 Task: Add Fage Lowfat Greek Style Yogurt to the cart.
Action: Mouse pressed left at (28, 115)
Screenshot: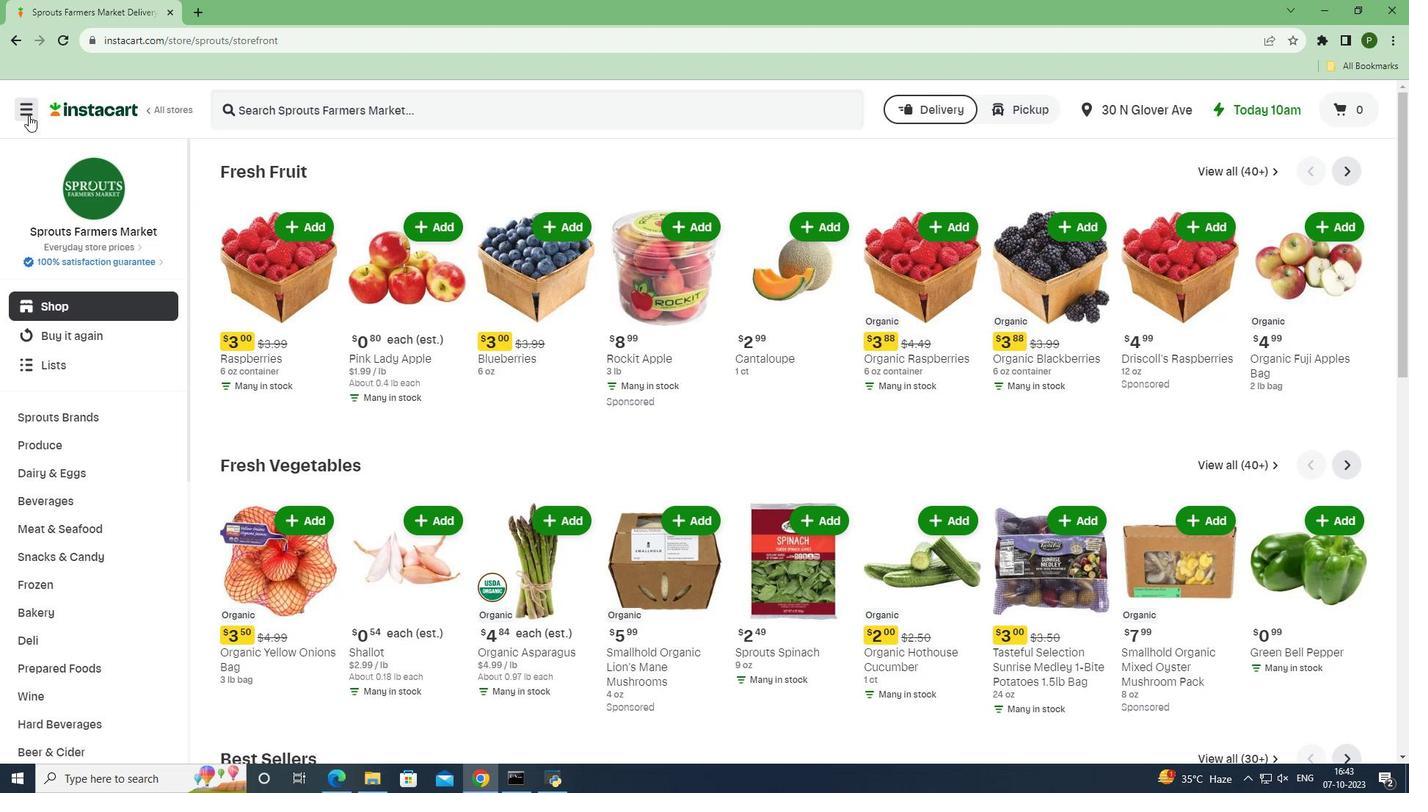 
Action: Mouse moved to (35, 374)
Screenshot: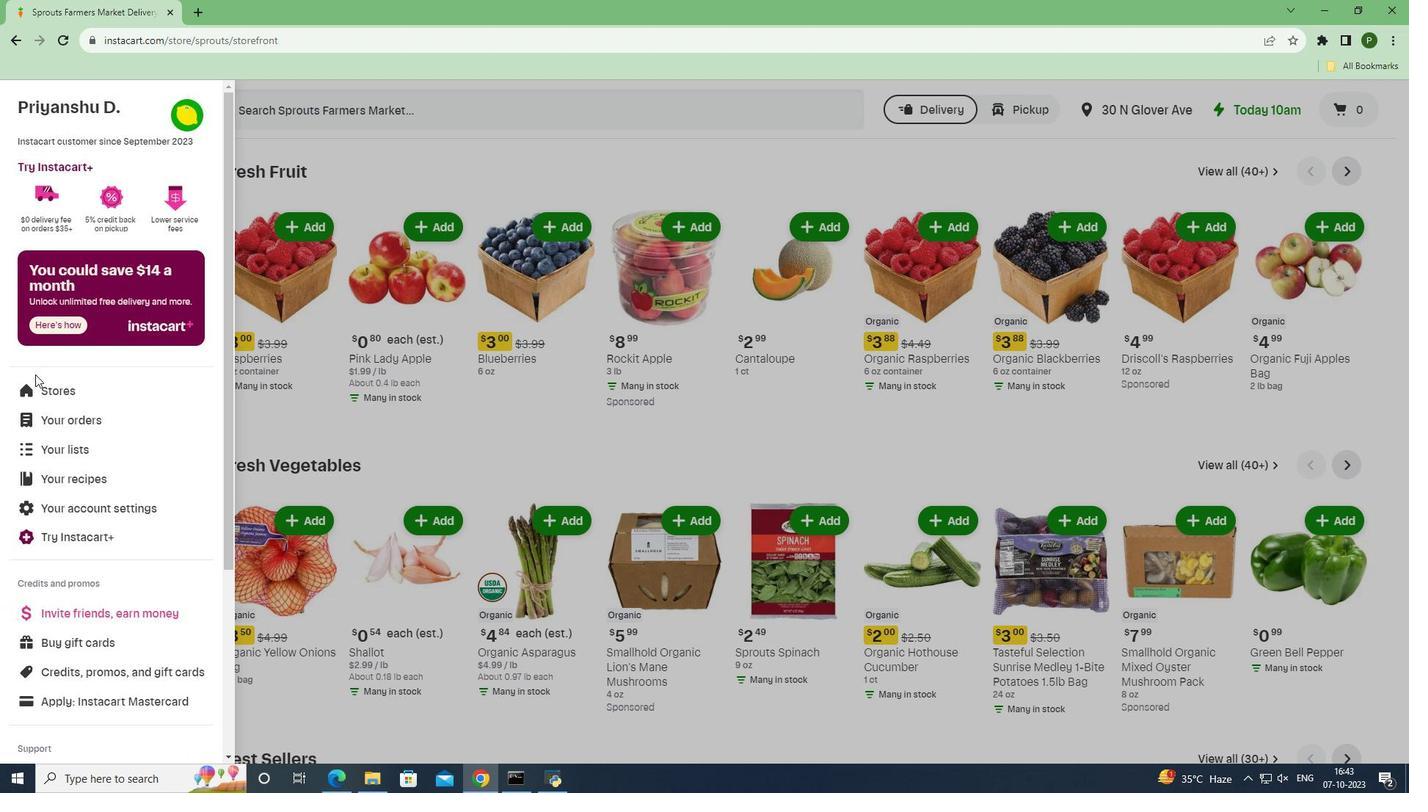 
Action: Mouse pressed left at (35, 374)
Screenshot: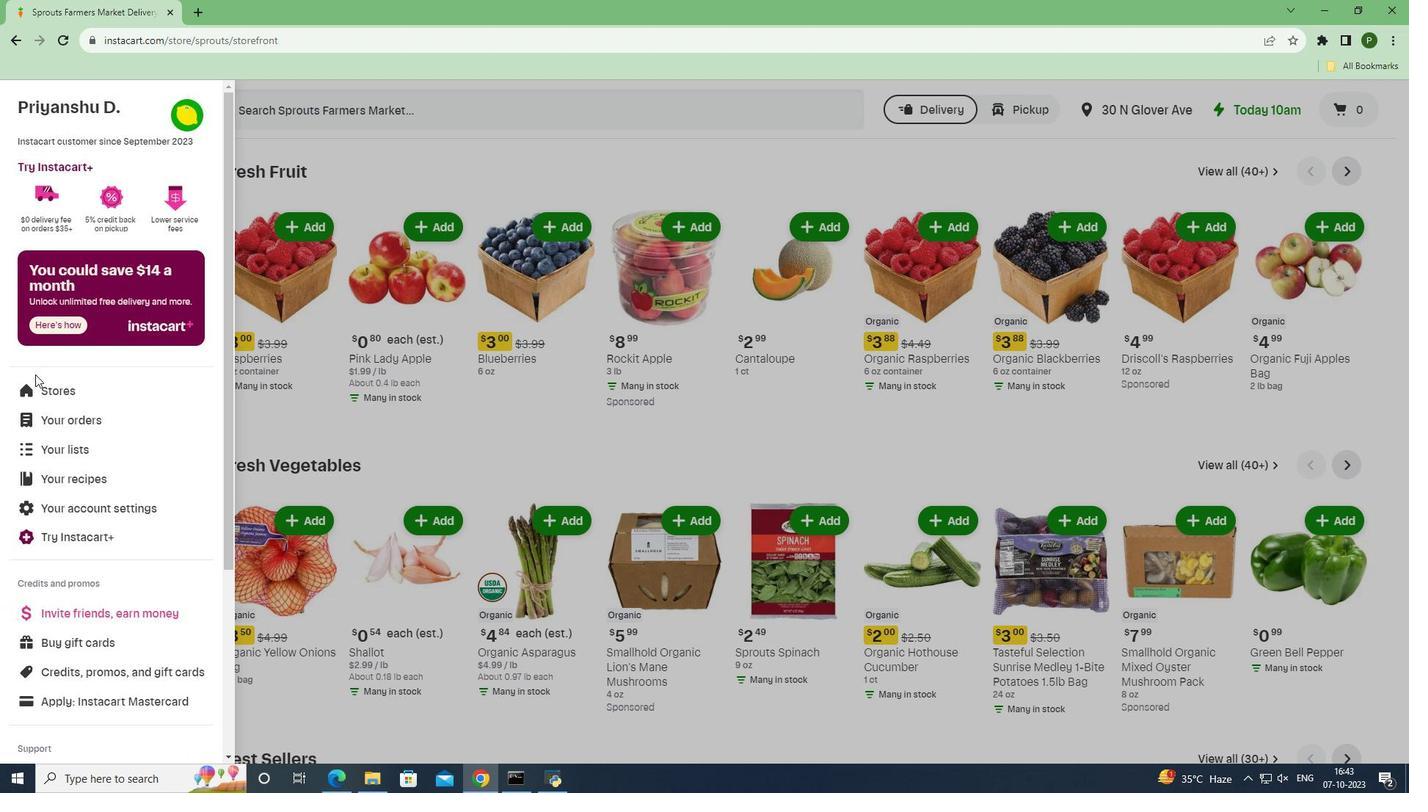 
Action: Mouse moved to (35, 386)
Screenshot: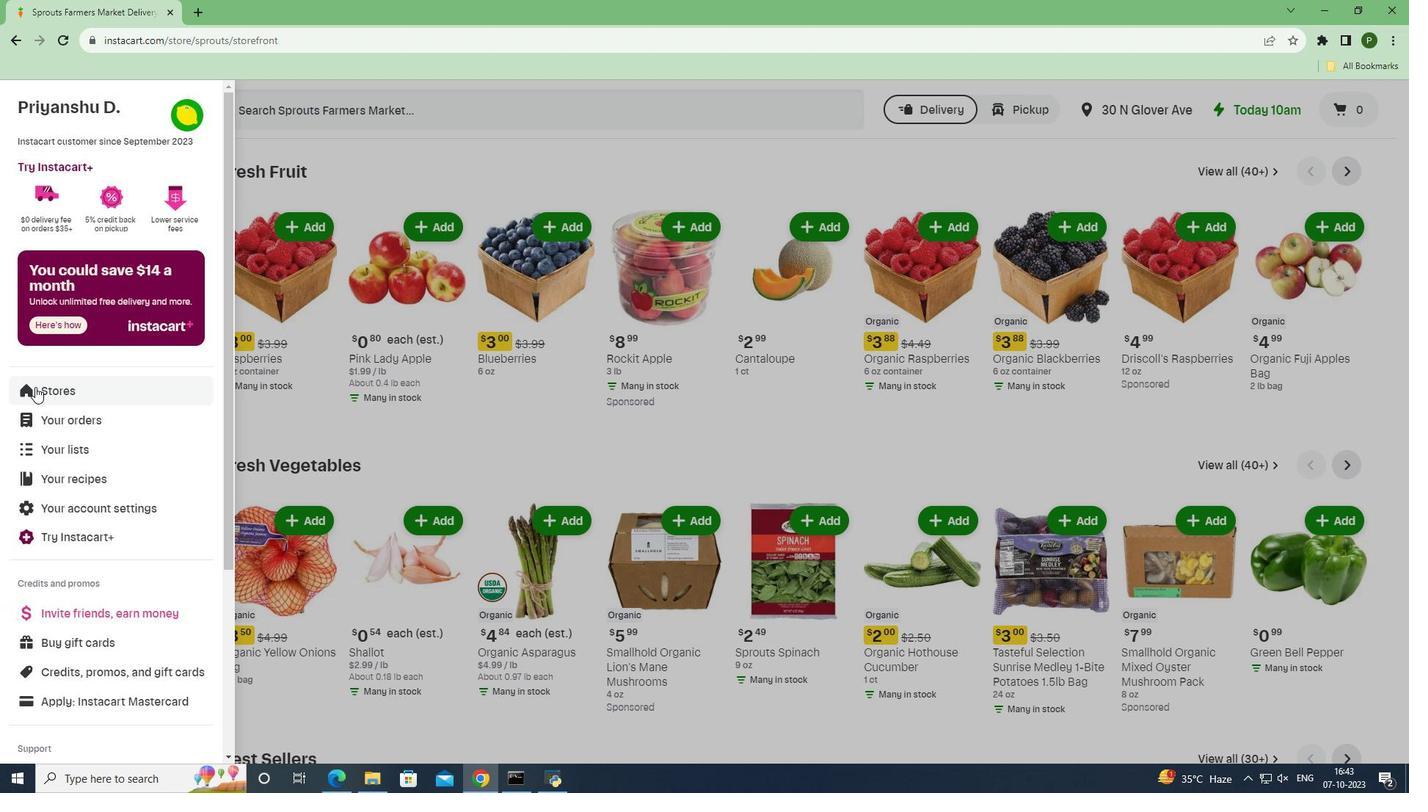 
Action: Mouse pressed left at (35, 386)
Screenshot: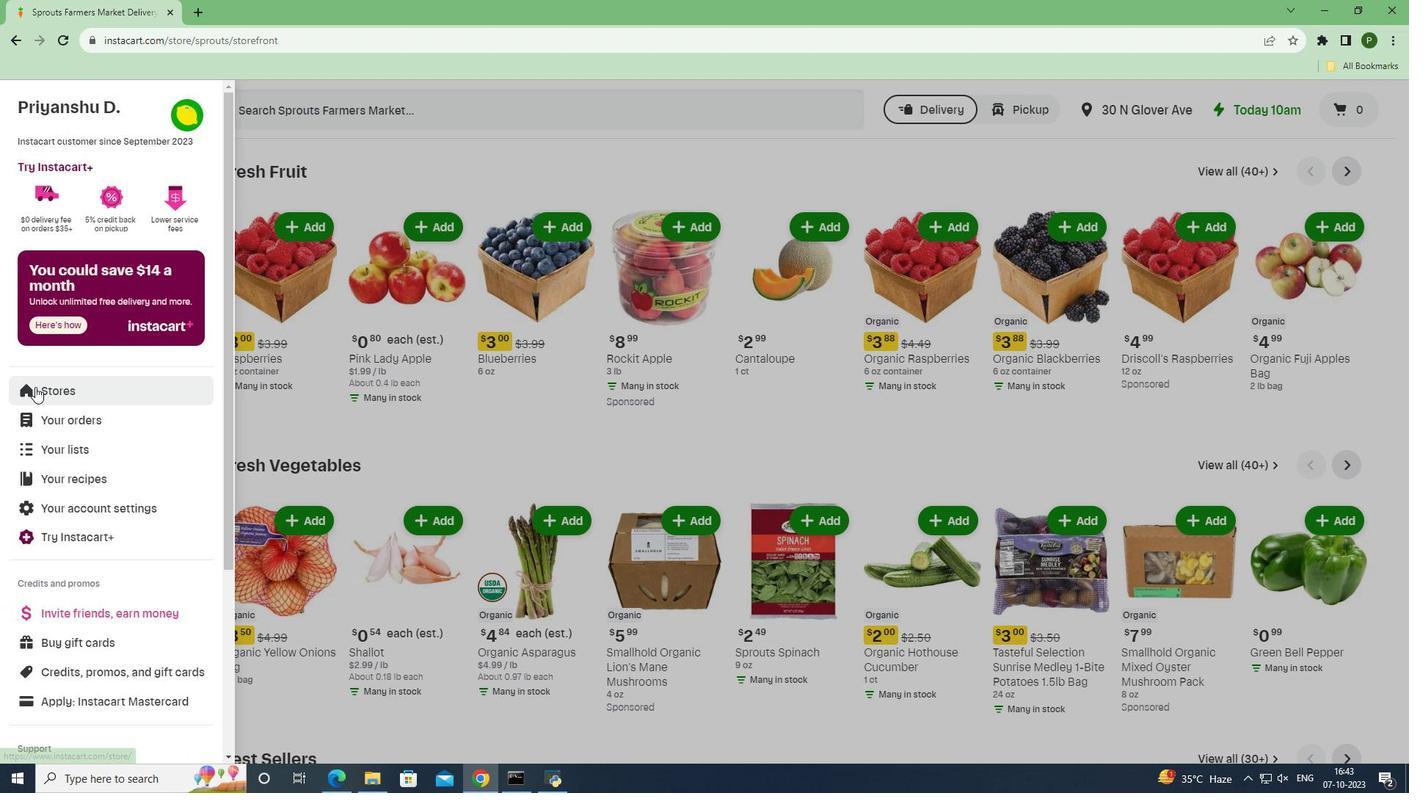 
Action: Mouse moved to (331, 171)
Screenshot: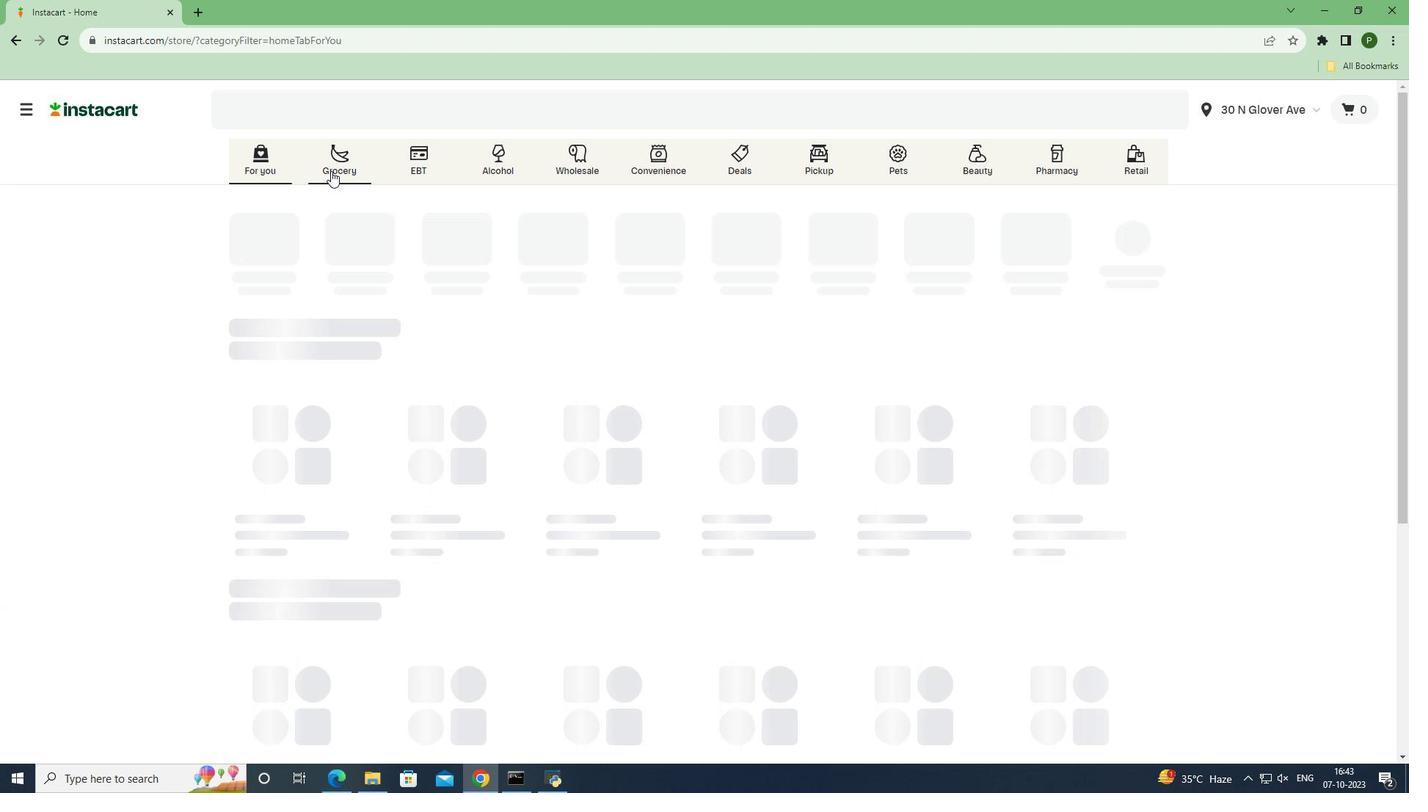 
Action: Mouse pressed left at (331, 171)
Screenshot: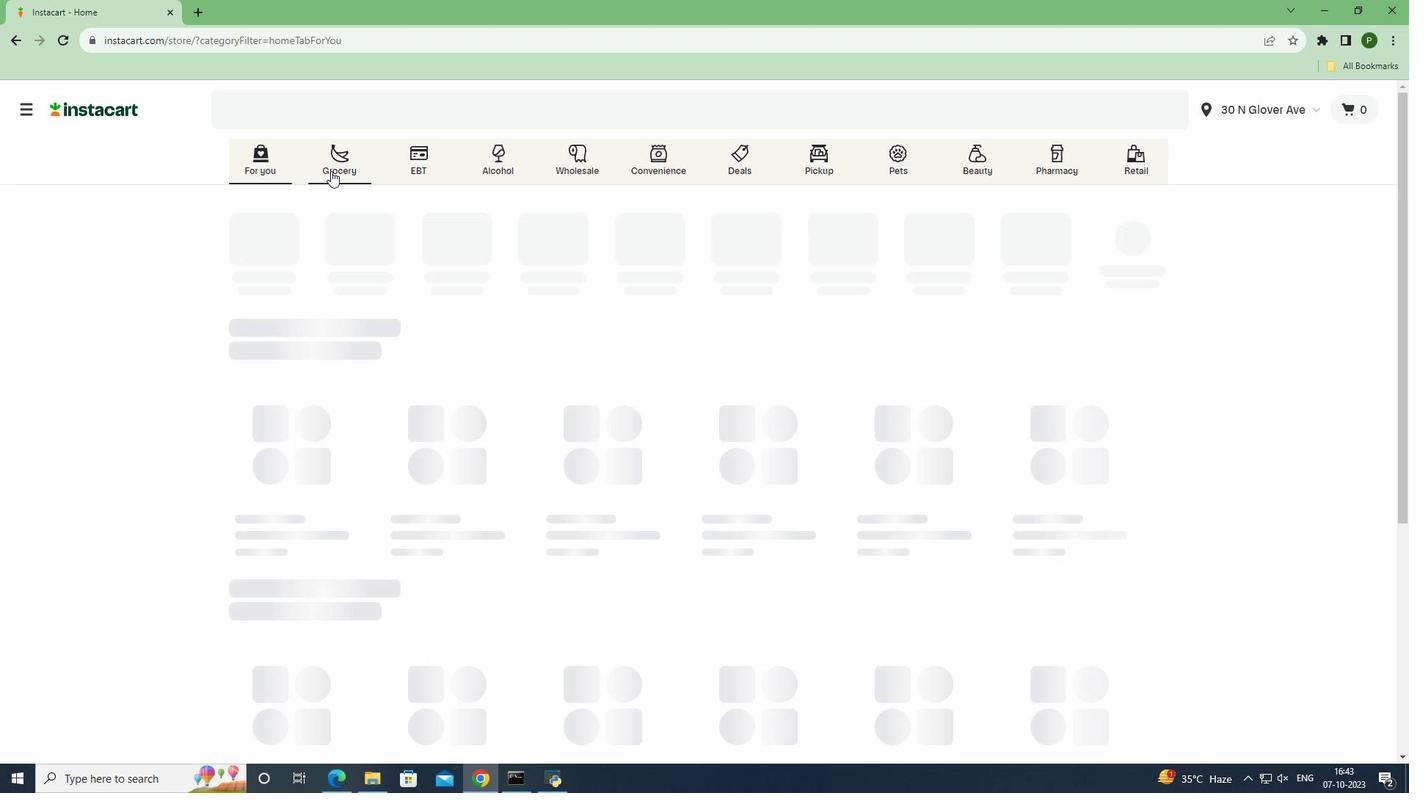 
Action: Mouse moved to (614, 348)
Screenshot: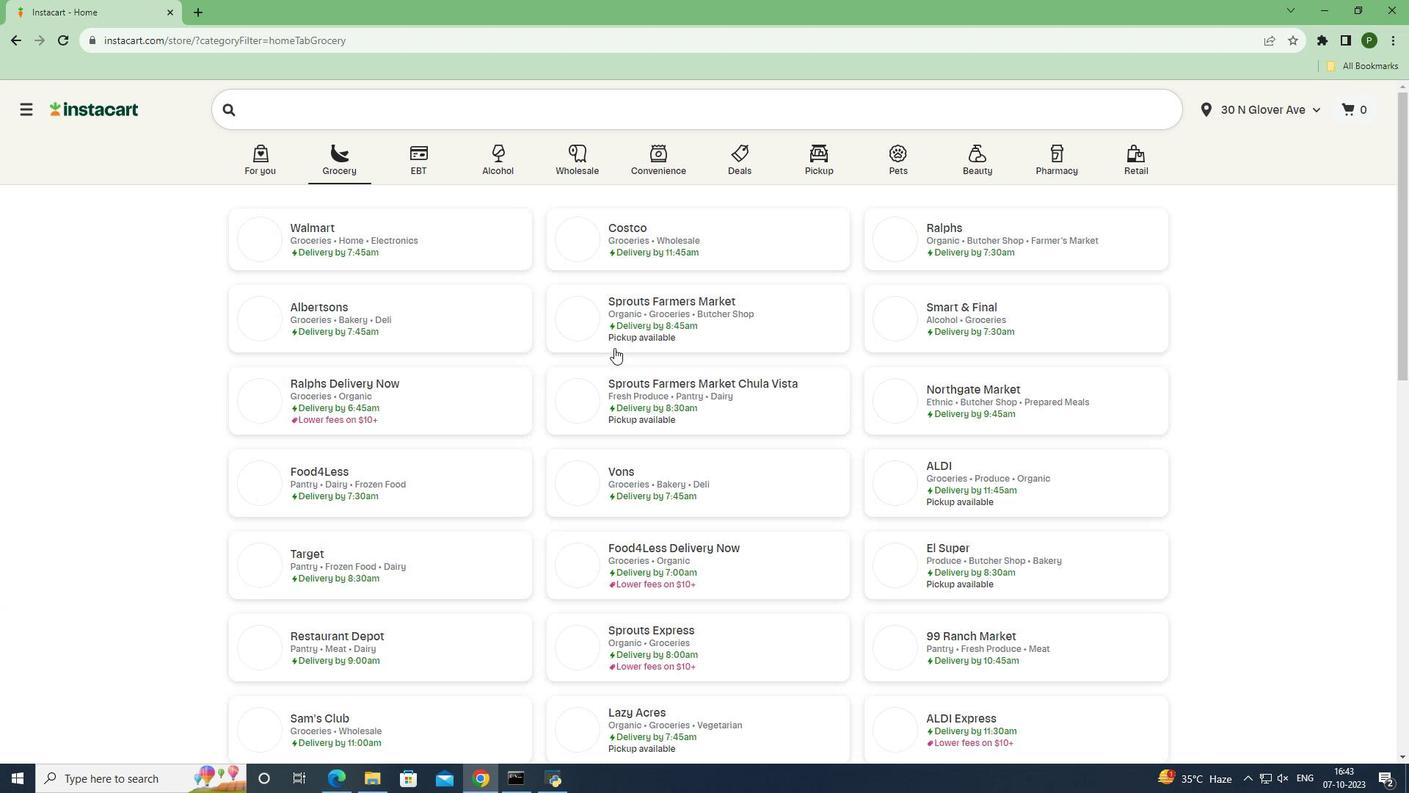 
Action: Mouse pressed left at (614, 348)
Screenshot: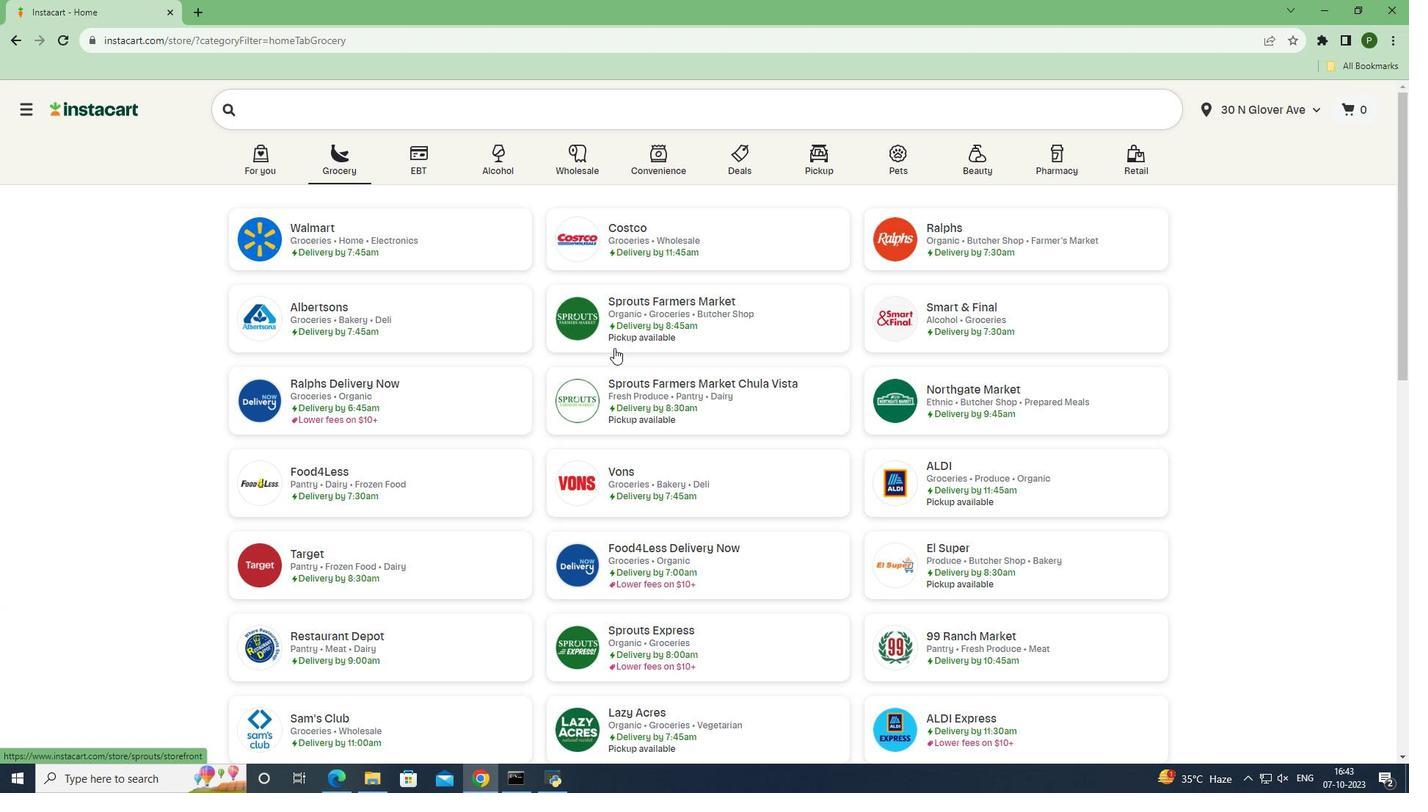 
Action: Mouse moved to (615, 348)
Screenshot: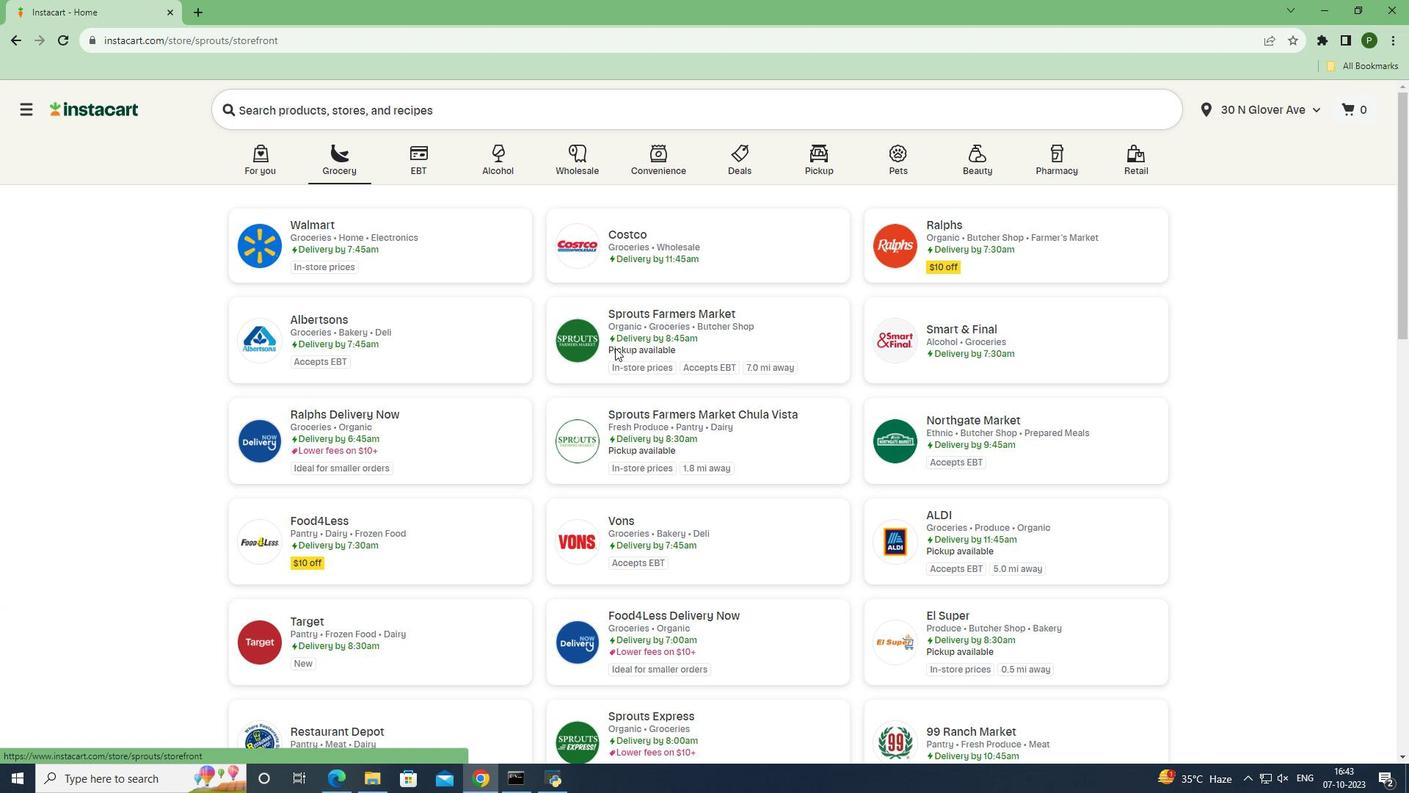 
Action: Mouse pressed left at (615, 348)
Screenshot: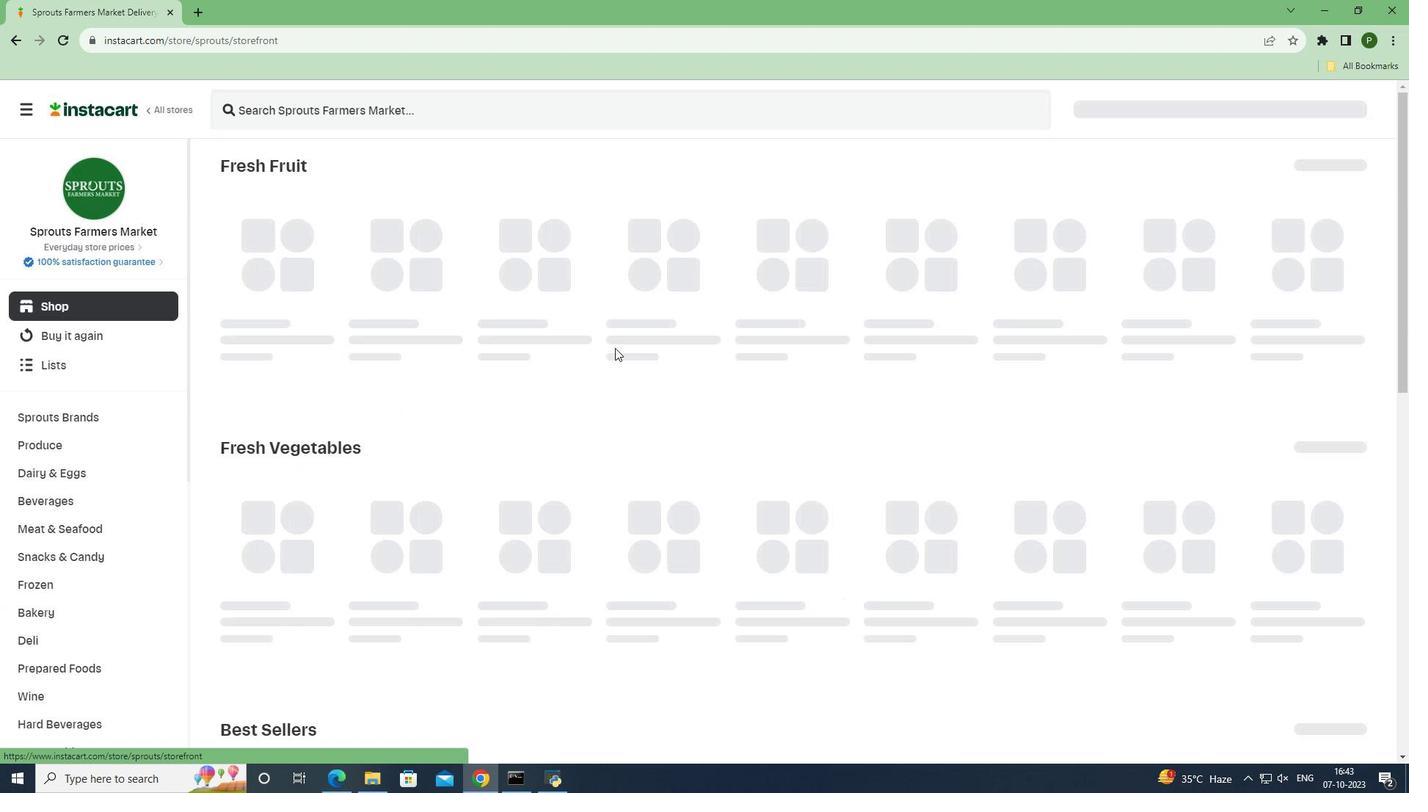 
Action: Mouse moved to (79, 471)
Screenshot: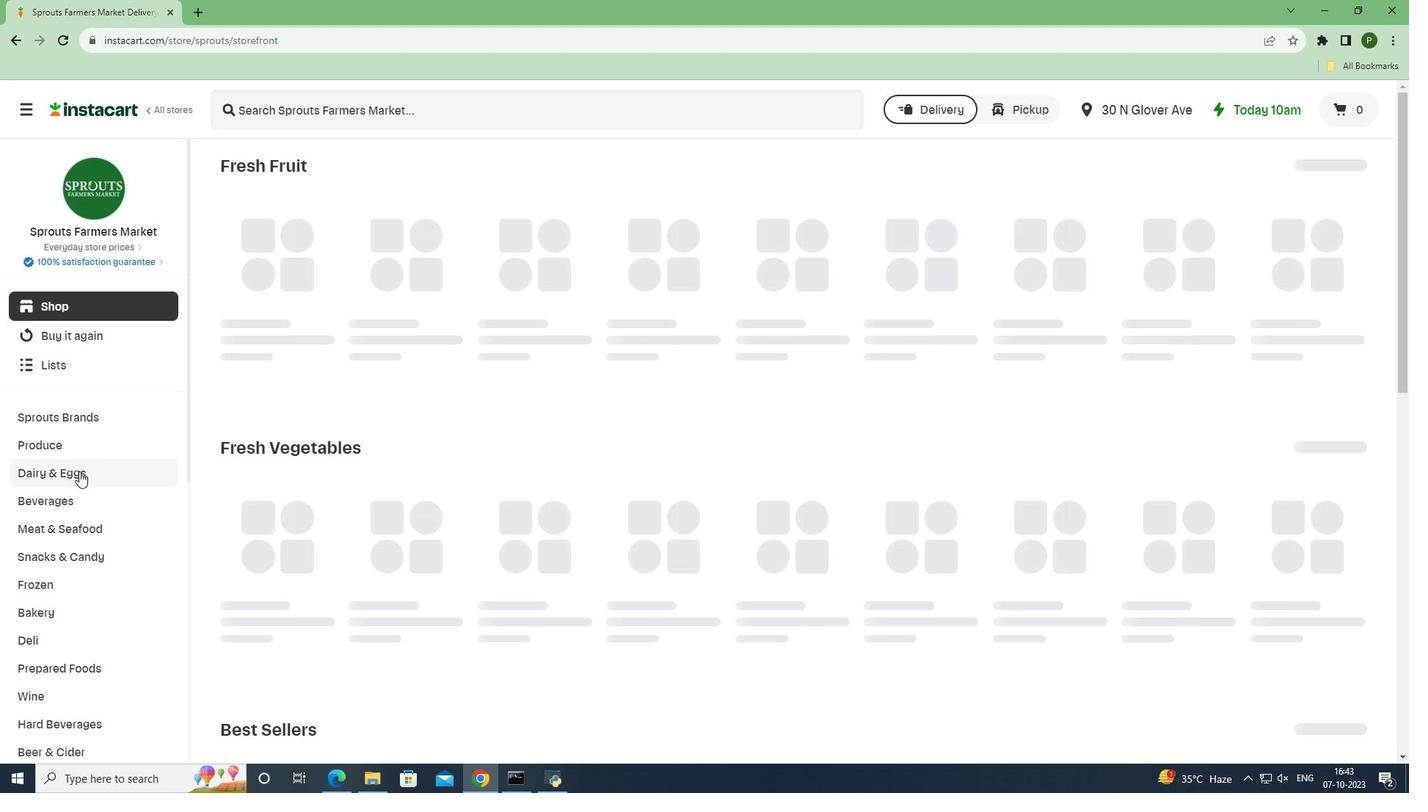 
Action: Mouse pressed left at (79, 471)
Screenshot: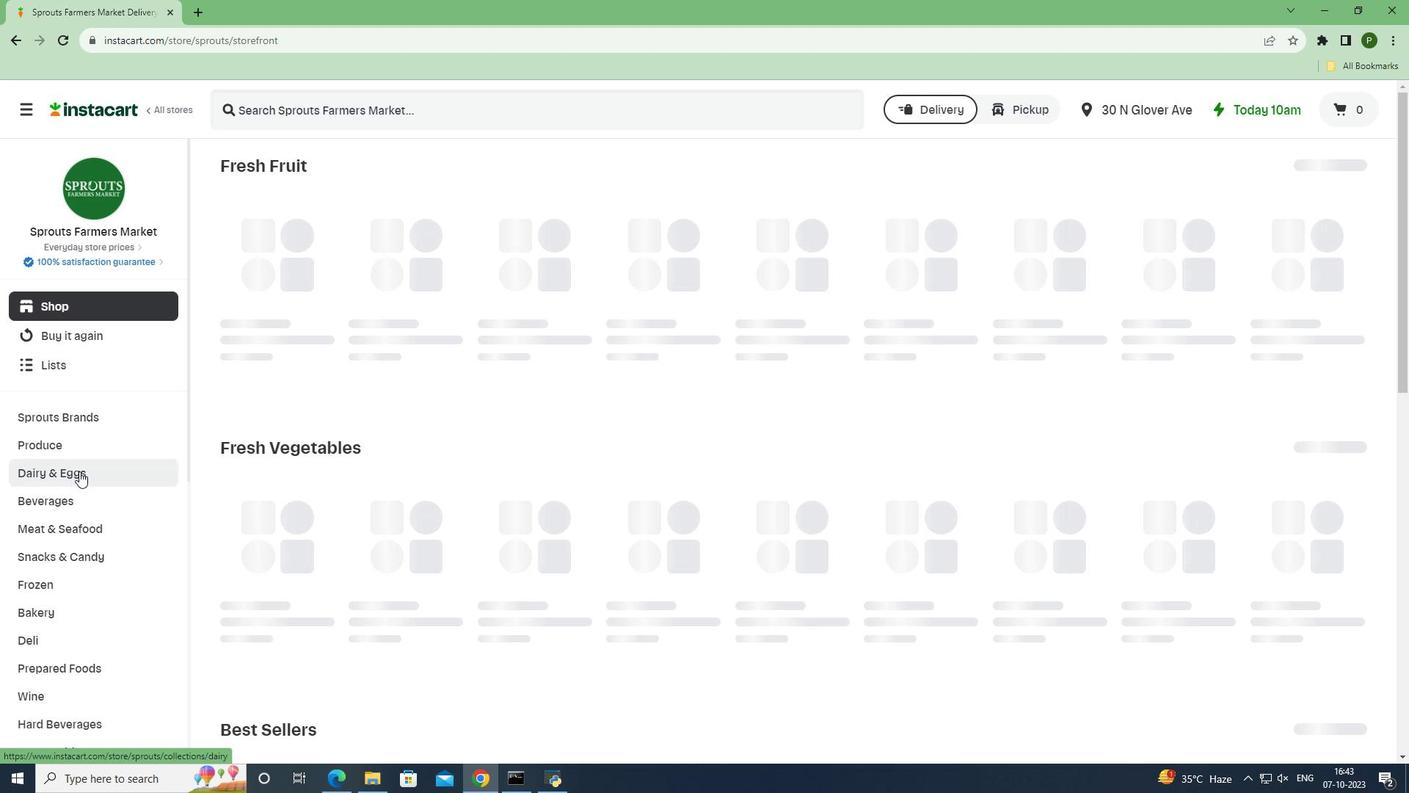 
Action: Mouse pressed left at (79, 471)
Screenshot: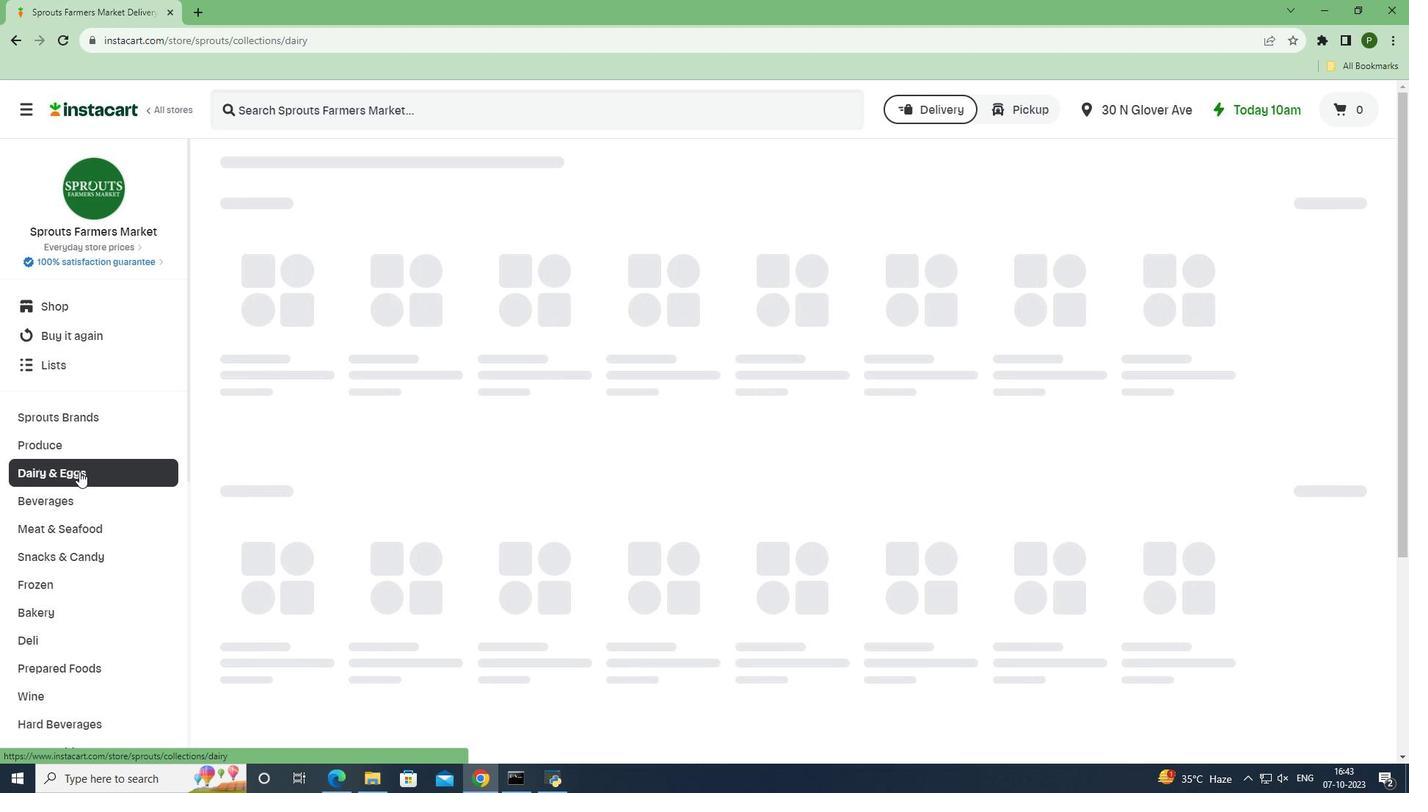 
Action: Mouse moved to (75, 588)
Screenshot: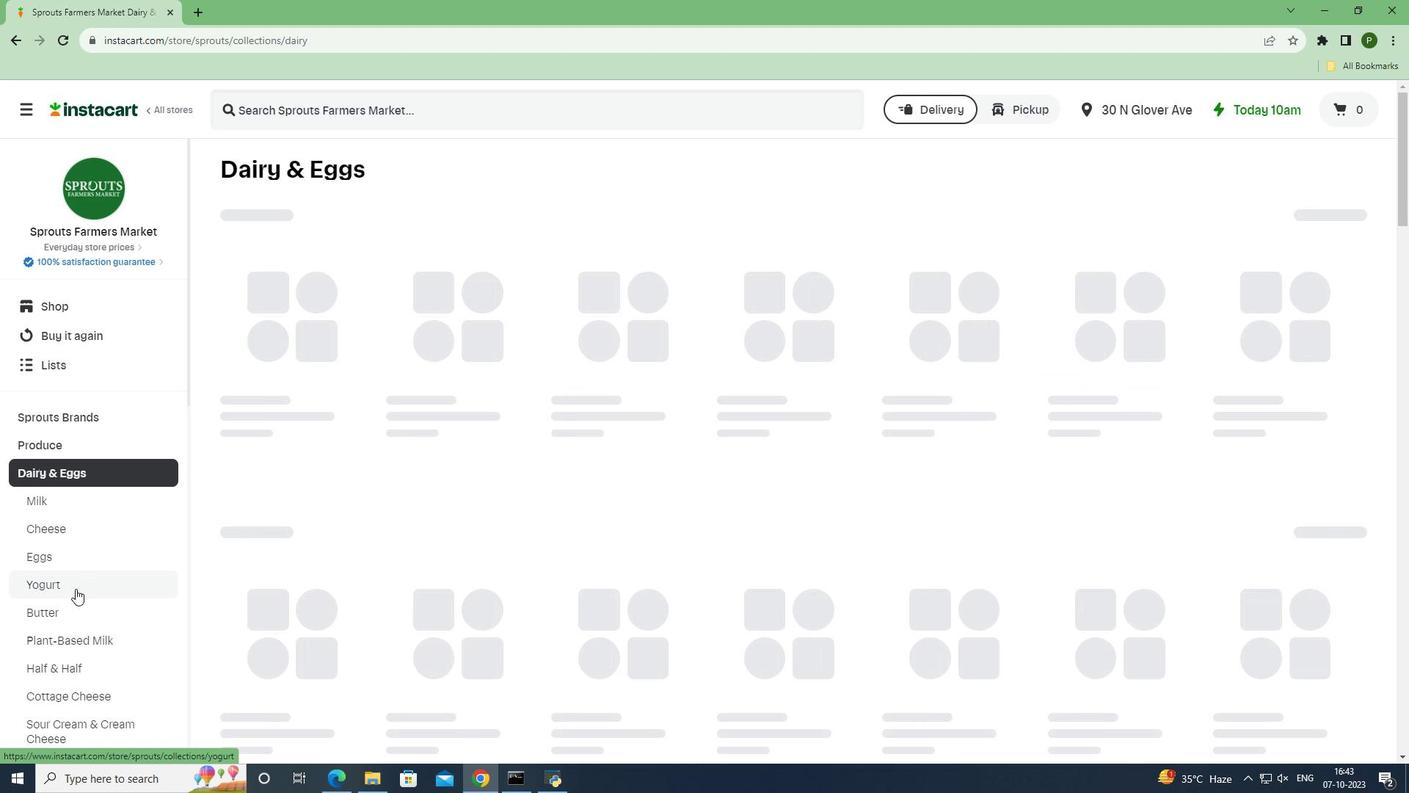 
Action: Mouse pressed left at (75, 588)
Screenshot: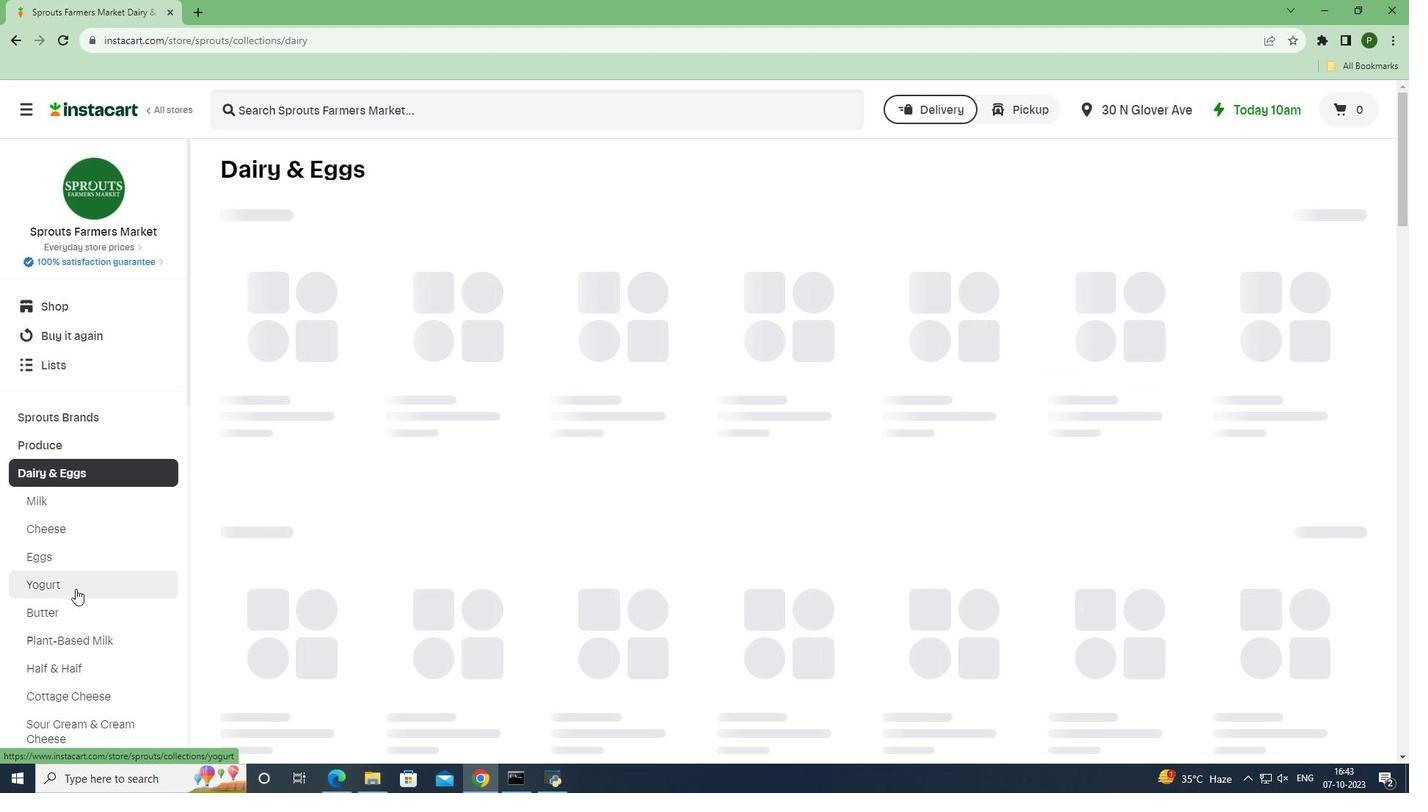 
Action: Mouse moved to (281, 108)
Screenshot: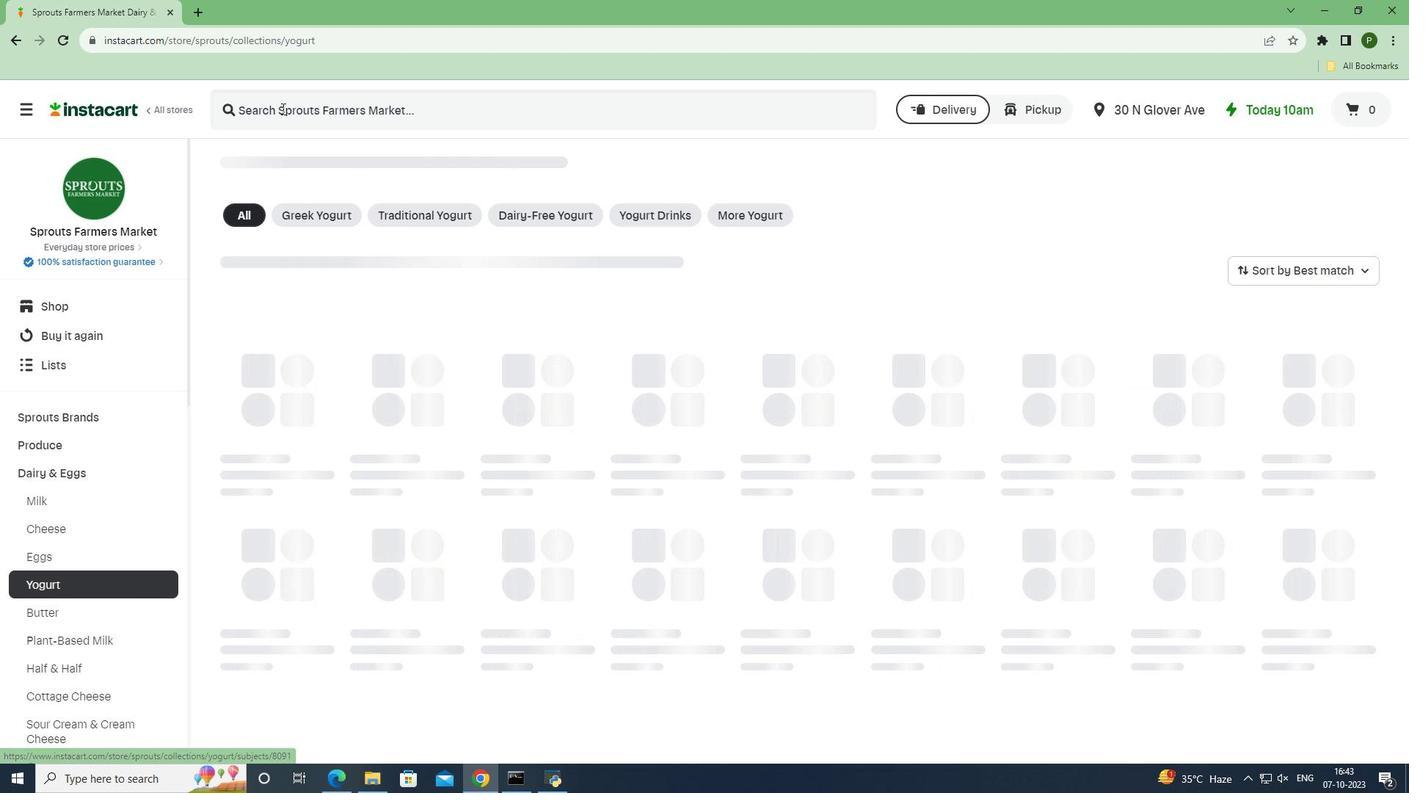 
Action: Mouse pressed left at (281, 108)
Screenshot: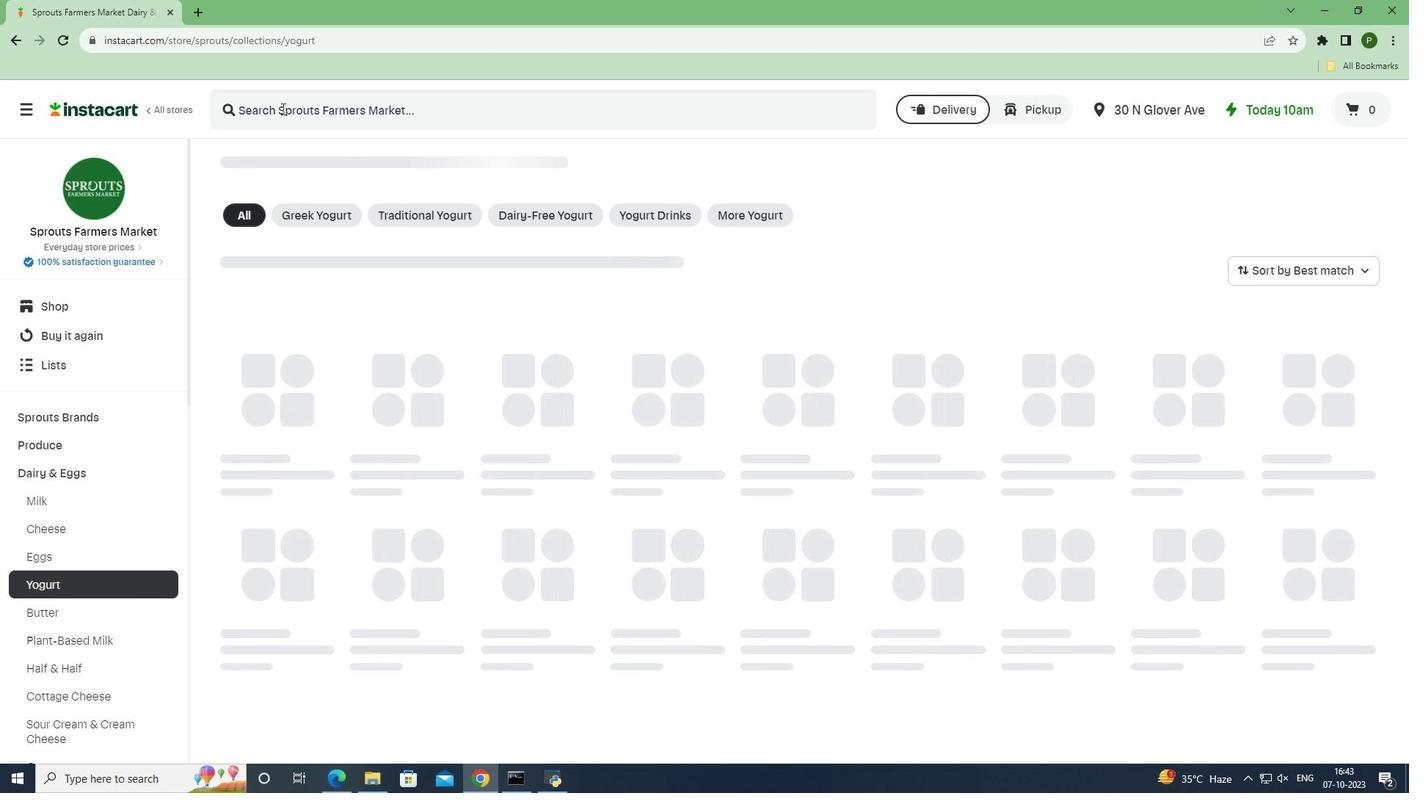 
Action: Key pressed <Key.caps_lock>F<Key.caps_lock>age<Key.space><Key.caps_lock>L<Key.caps_lock>owfat<Key.space><Key.caps_lock>G<Key.caps_lock>reek<Key.space><Key.caps_lock>S<Key.caps_lock>tyle<Key.space><Key.caps_lock>Y<Key.caps_lock>ogurt<Key.space><Key.enter>
Screenshot: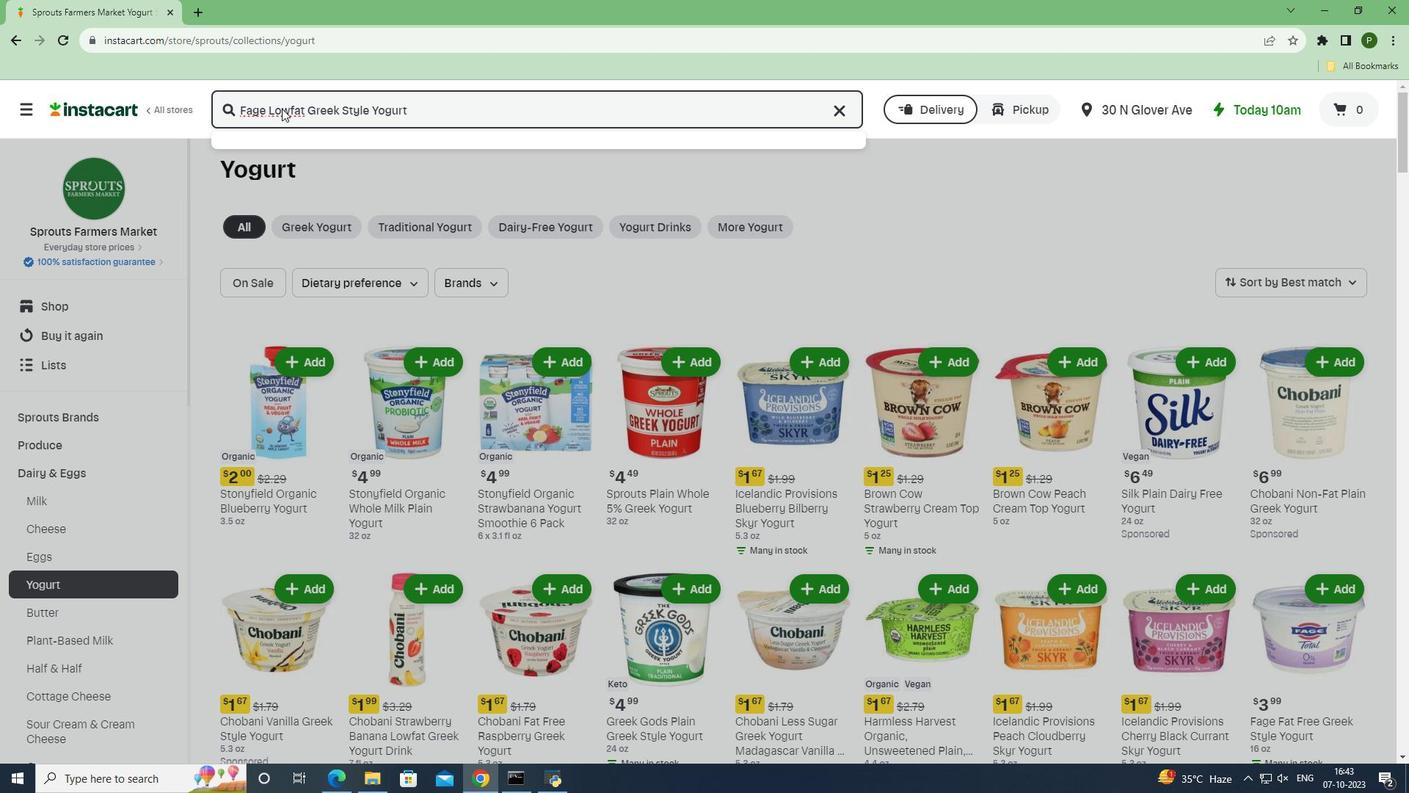 
Action: Mouse moved to (856, 270)
Screenshot: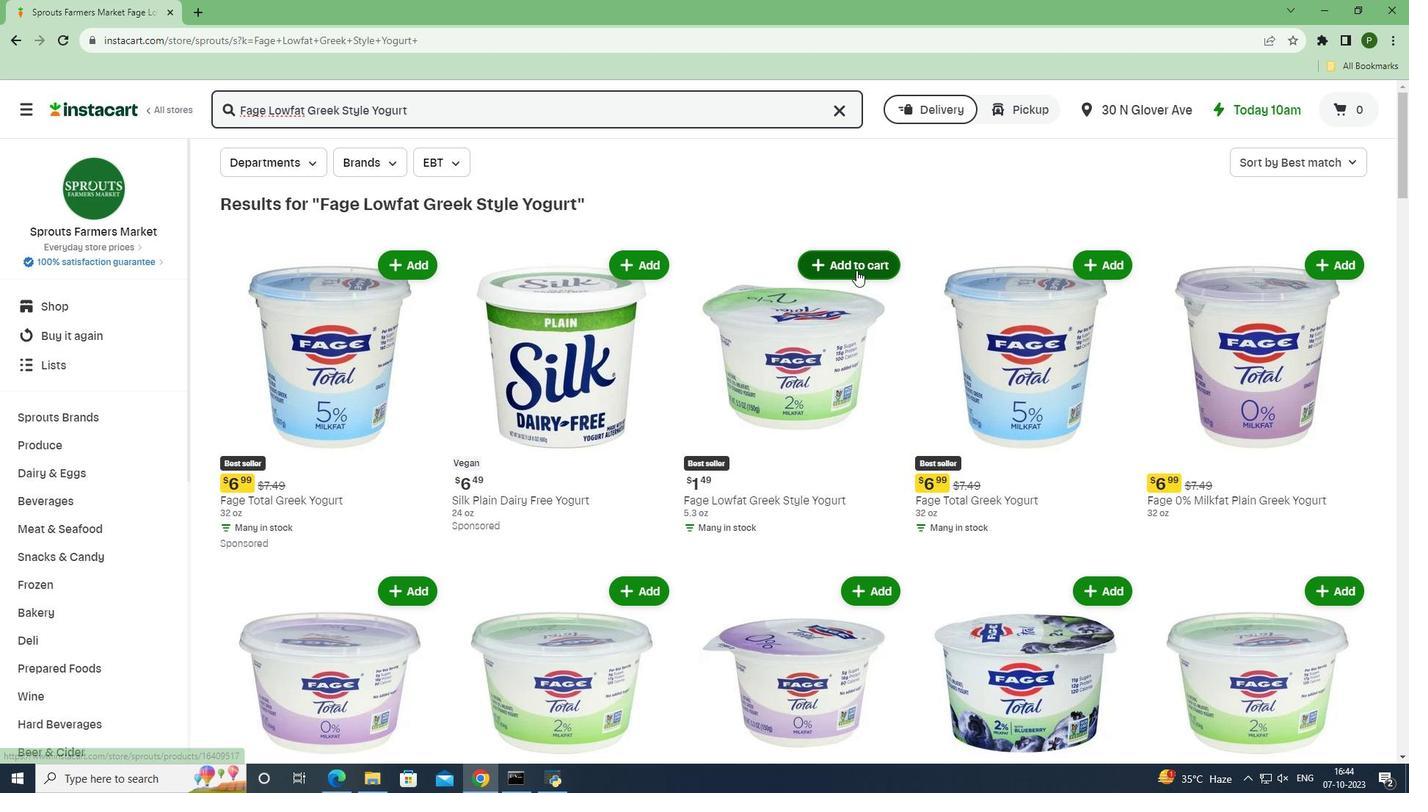 
Action: Mouse pressed left at (856, 270)
Screenshot: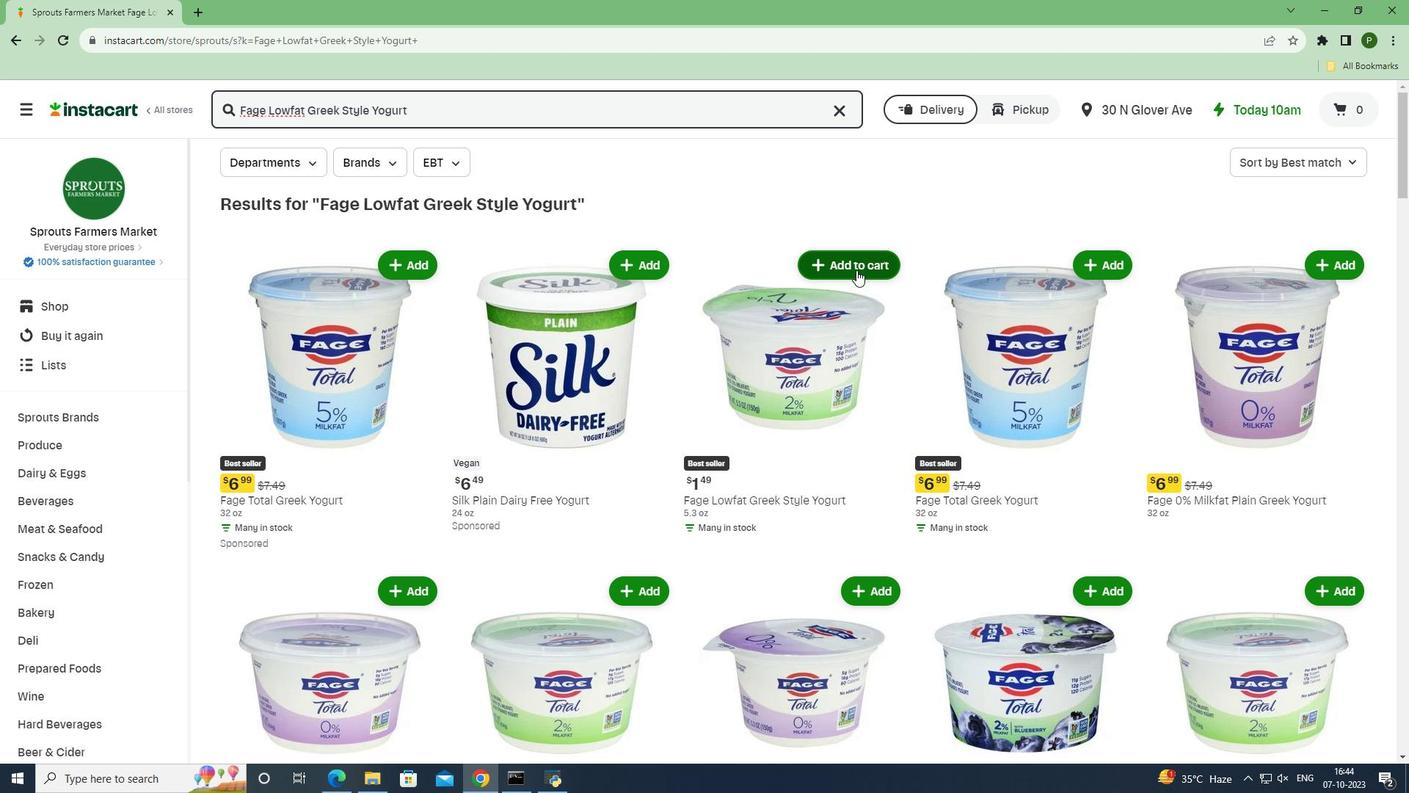 
Action: Mouse moved to (894, 333)
Screenshot: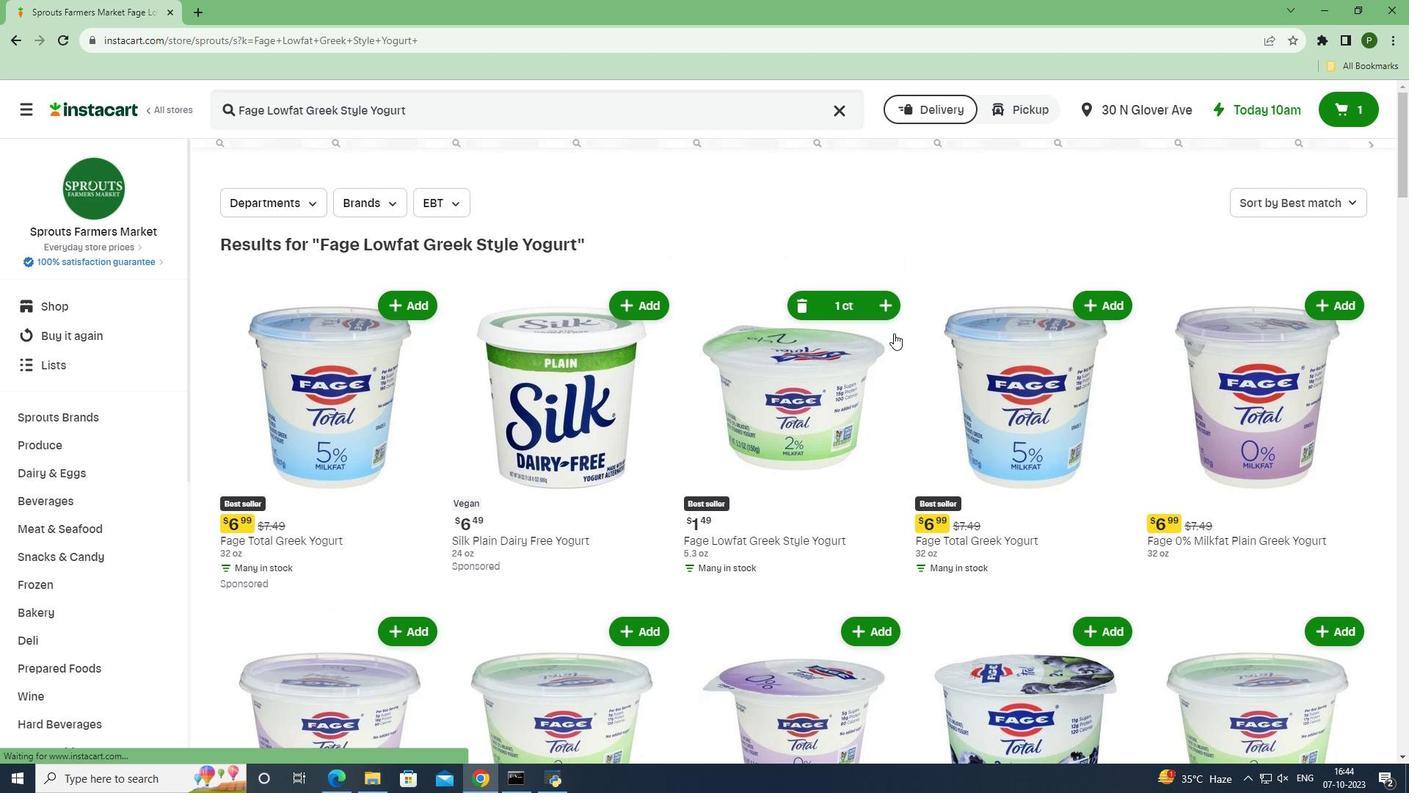 
